 Task: Change the download speed of the network throttling profile "Slow 2Ghz" to "100 Mbit/s".
Action: Mouse moved to (1065, 27)
Screenshot: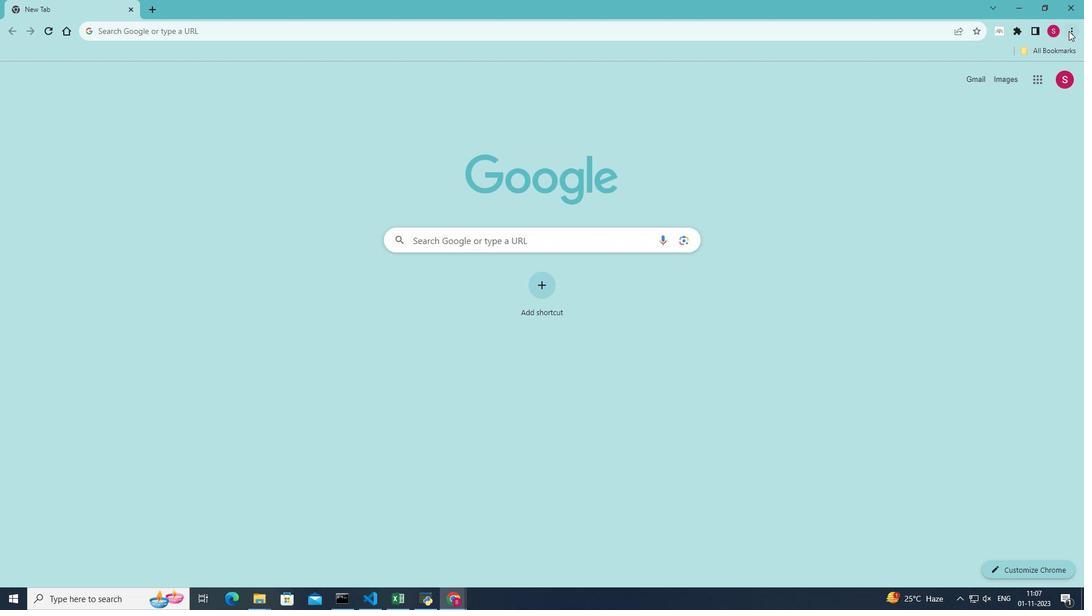 
Action: Mouse pressed left at (1065, 27)
Screenshot: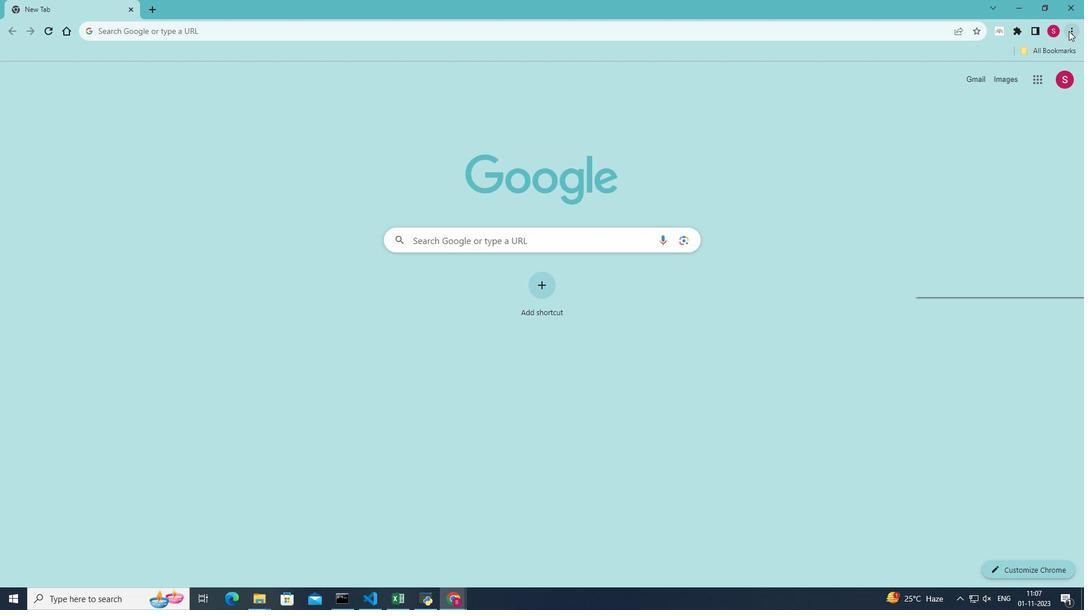 
Action: Mouse moved to (951, 200)
Screenshot: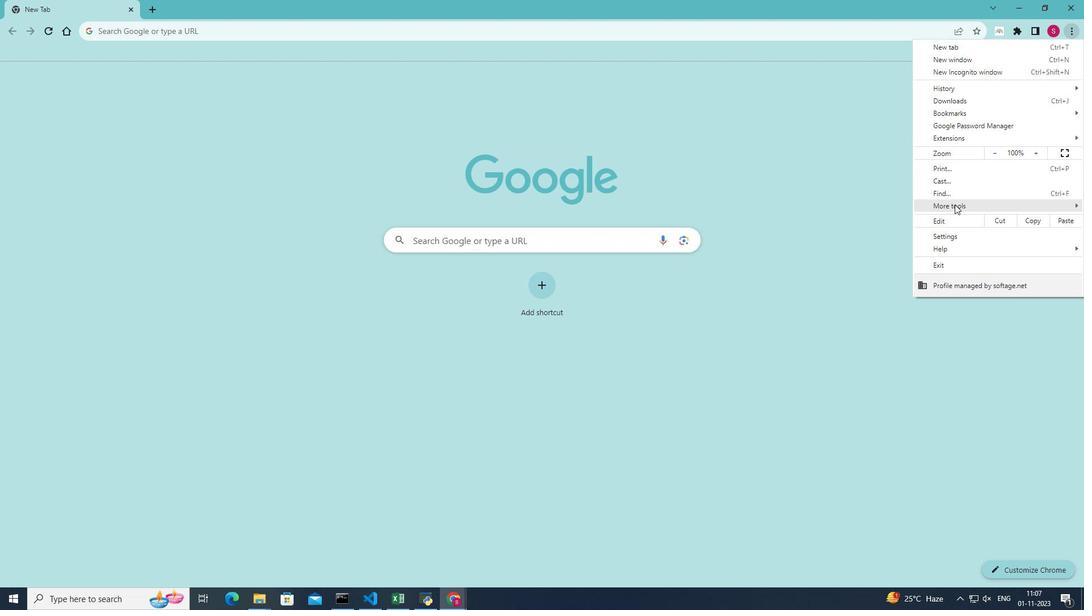 
Action: Mouse pressed left at (951, 200)
Screenshot: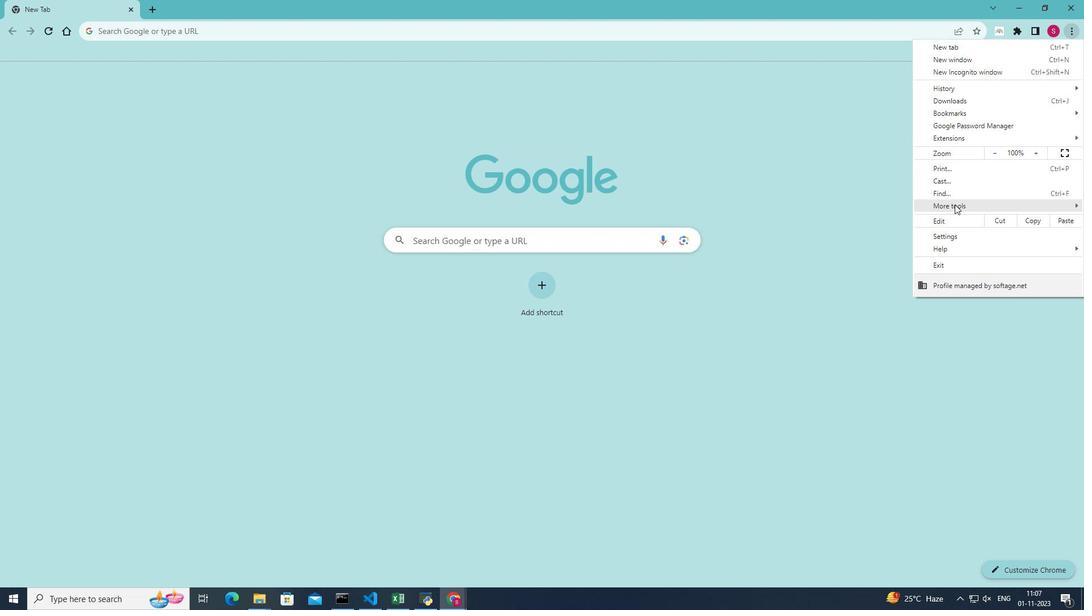 
Action: Mouse moved to (834, 284)
Screenshot: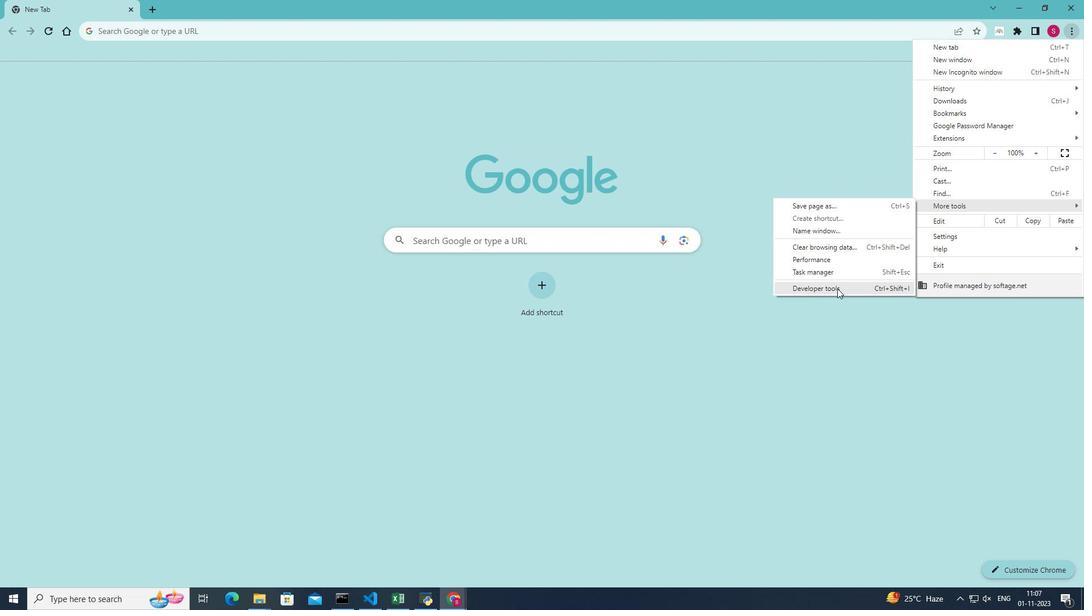
Action: Mouse pressed left at (834, 284)
Screenshot: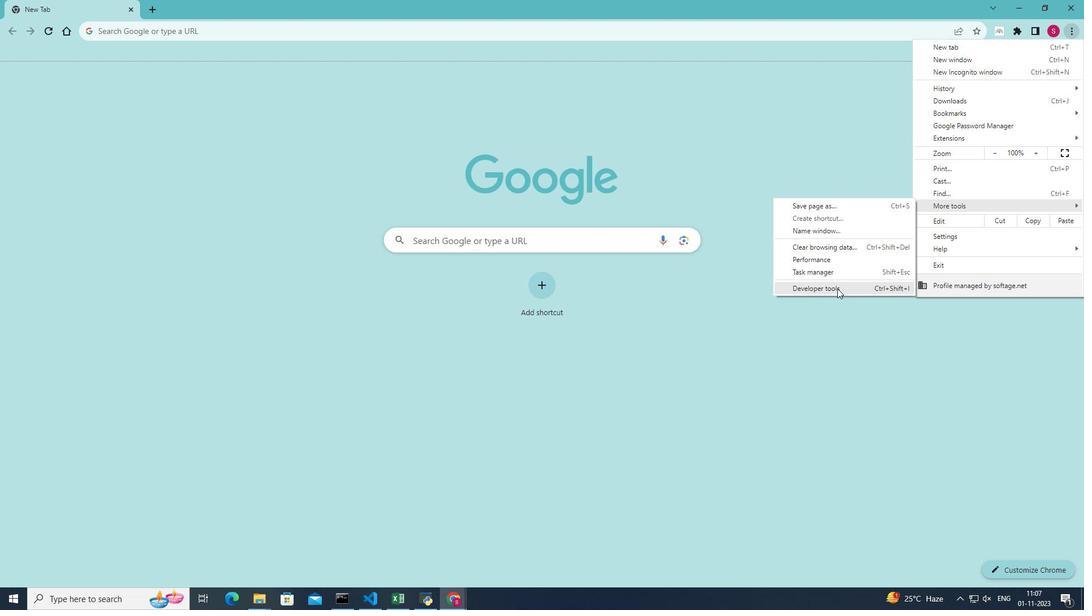 
Action: Mouse moved to (928, 64)
Screenshot: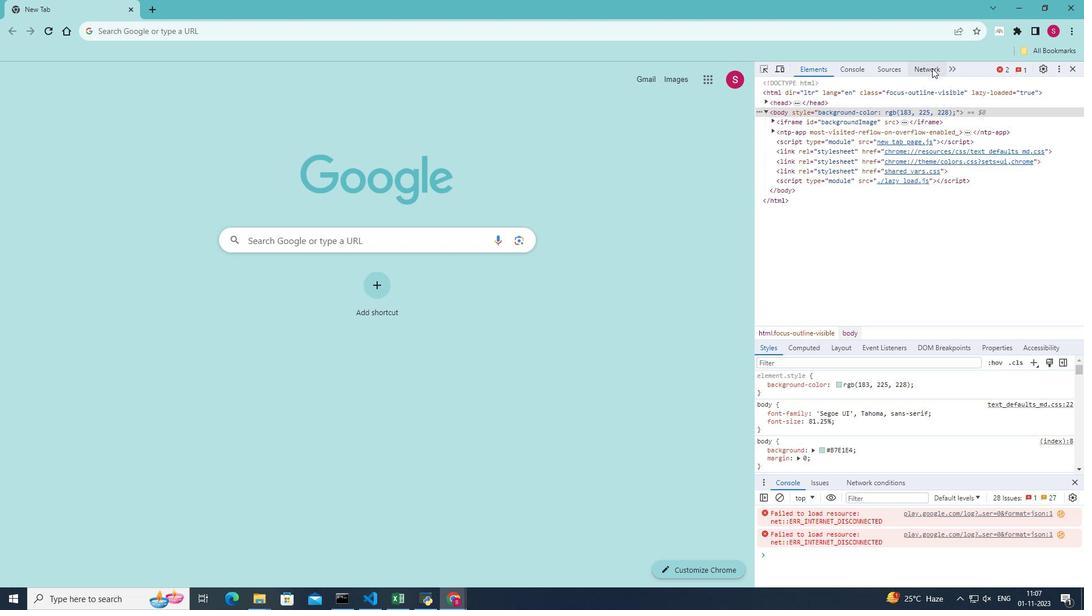 
Action: Mouse pressed left at (928, 64)
Screenshot: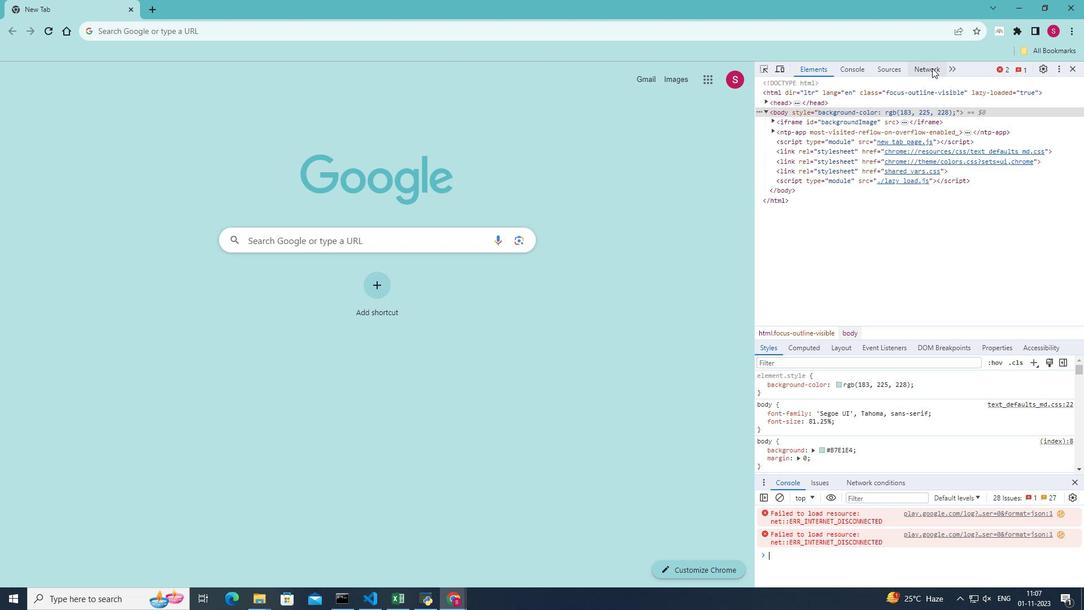 
Action: Mouse moved to (1014, 77)
Screenshot: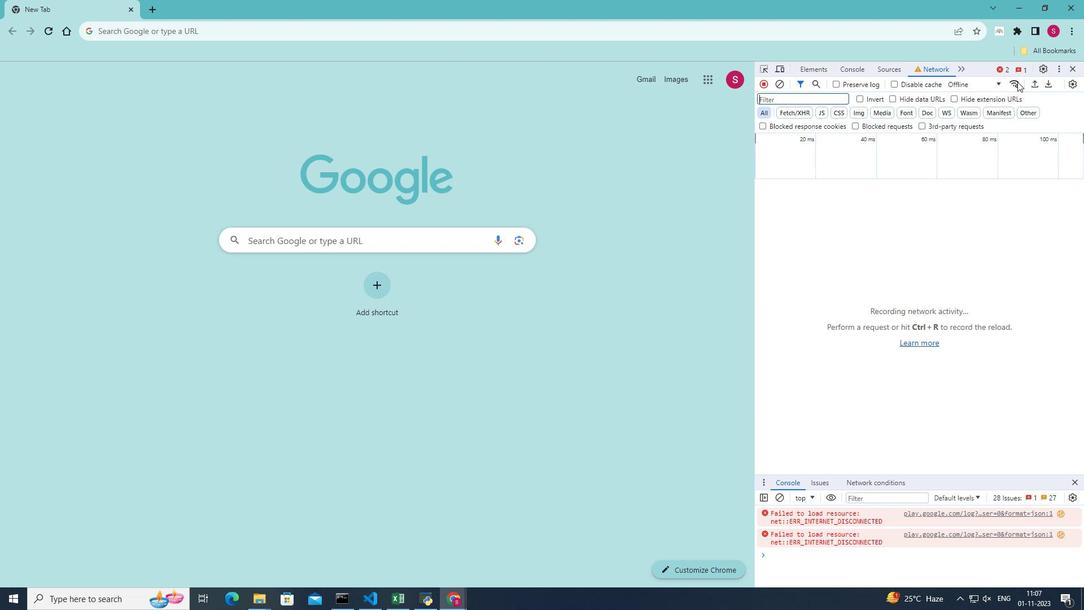 
Action: Mouse pressed left at (1014, 77)
Screenshot: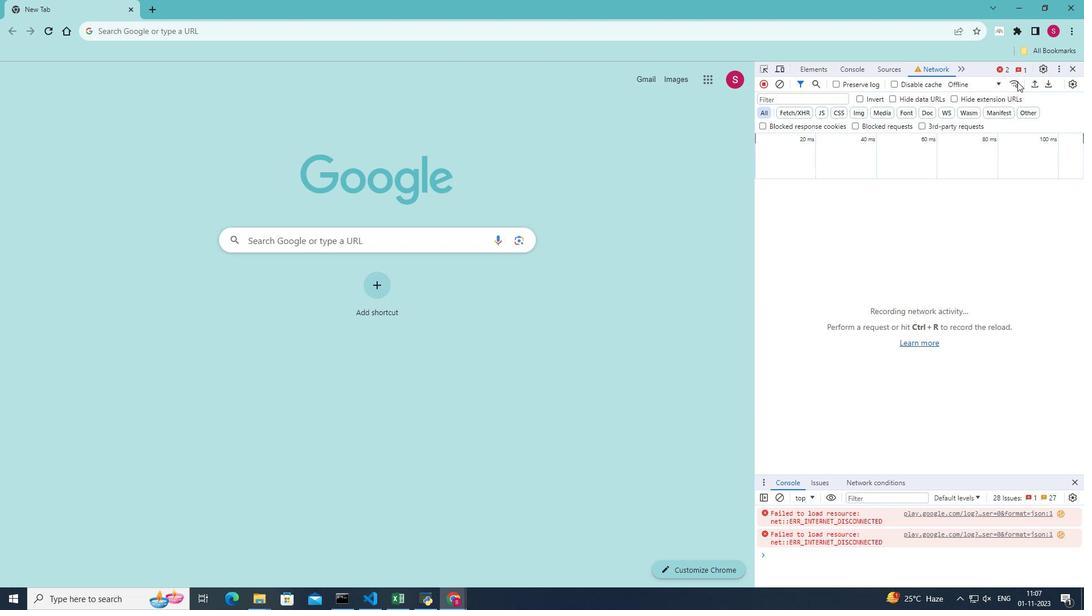 
Action: Mouse moved to (917, 530)
Screenshot: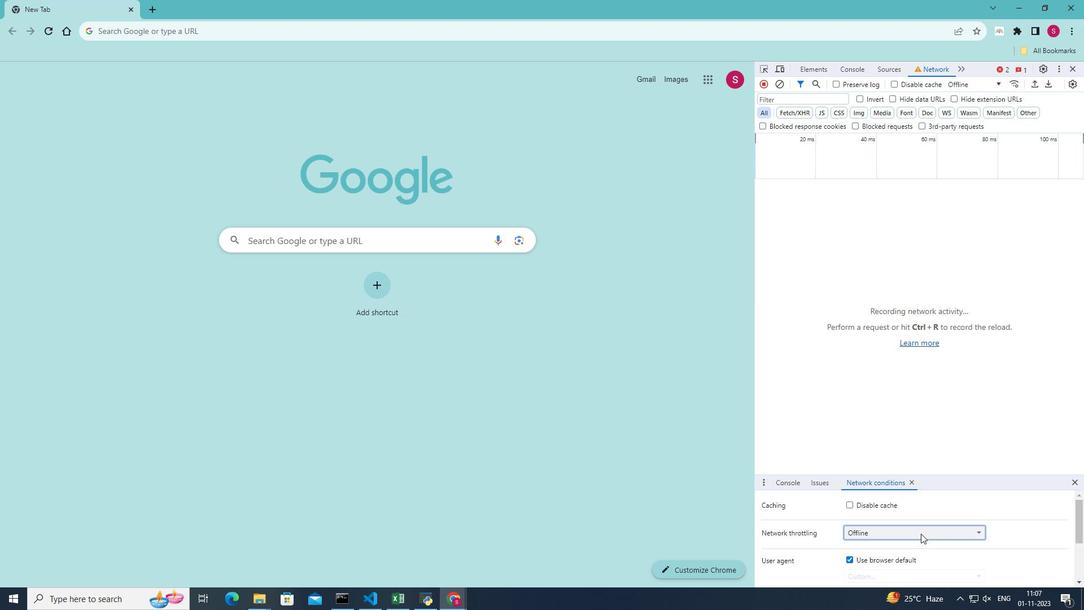 
Action: Mouse pressed left at (917, 530)
Screenshot: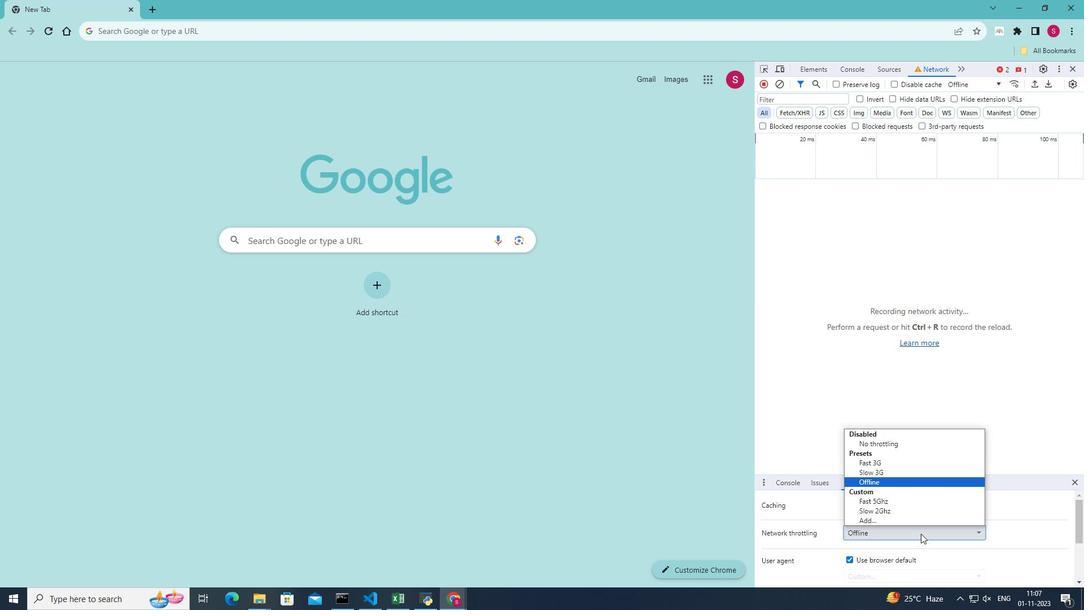 
Action: Mouse moved to (872, 514)
Screenshot: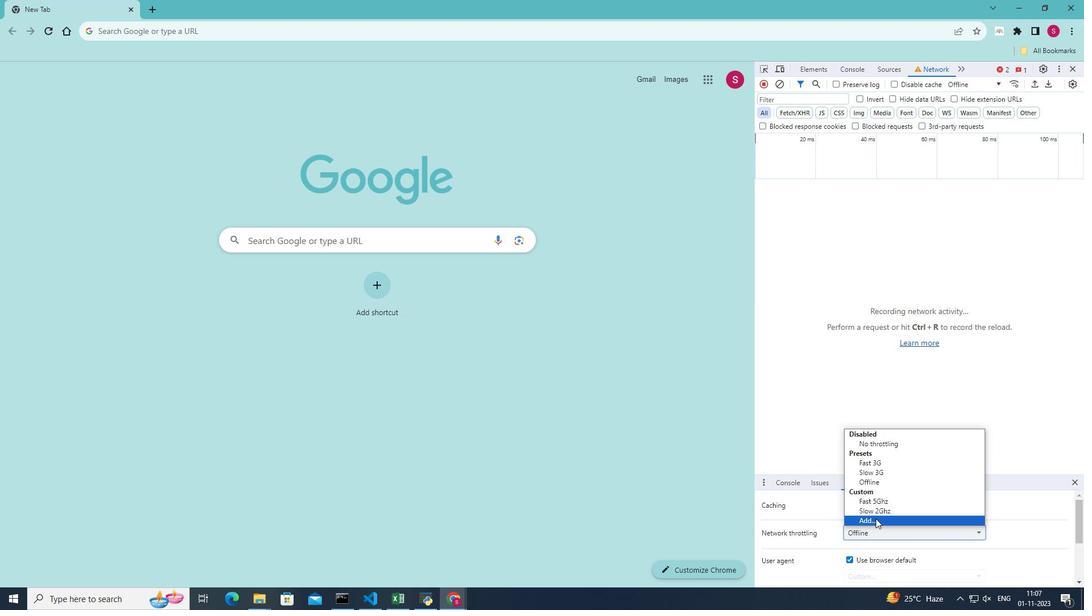 
Action: Mouse pressed left at (872, 514)
Screenshot: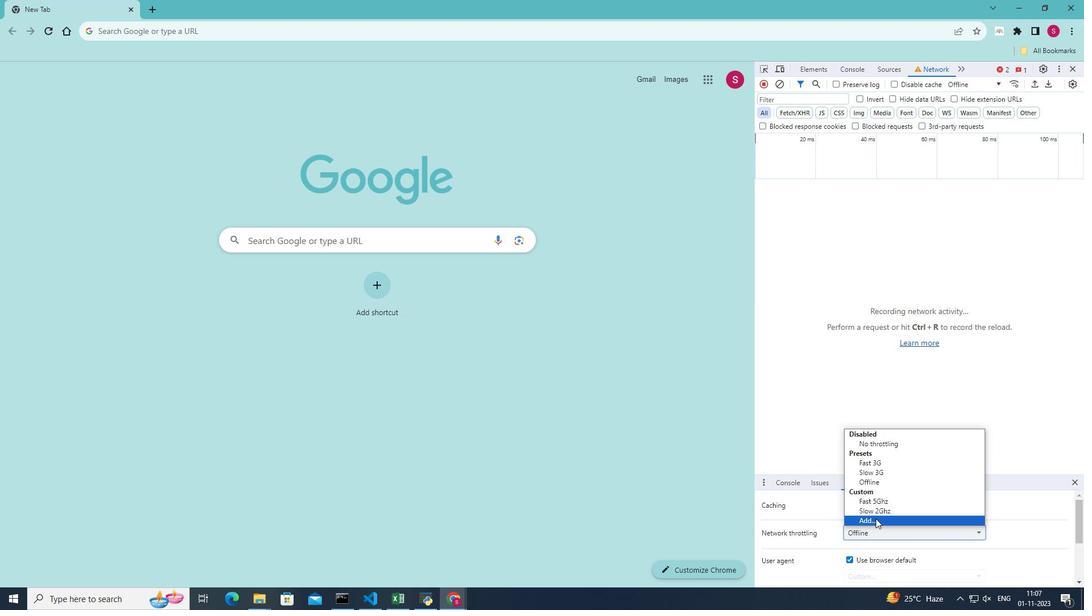 
Action: Mouse moved to (1046, 137)
Screenshot: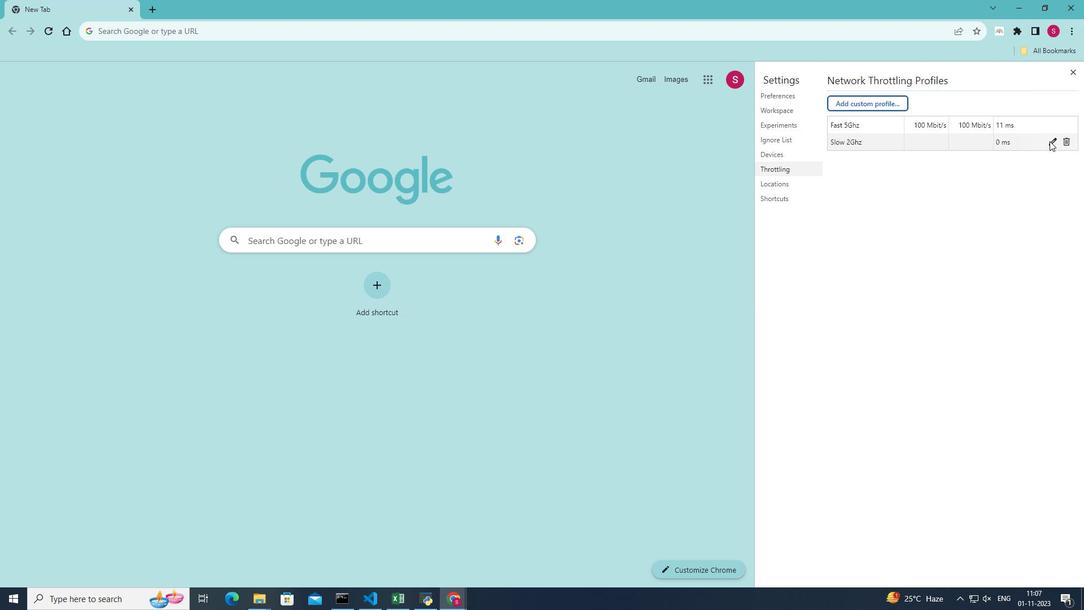 
Action: Mouse pressed left at (1046, 137)
Screenshot: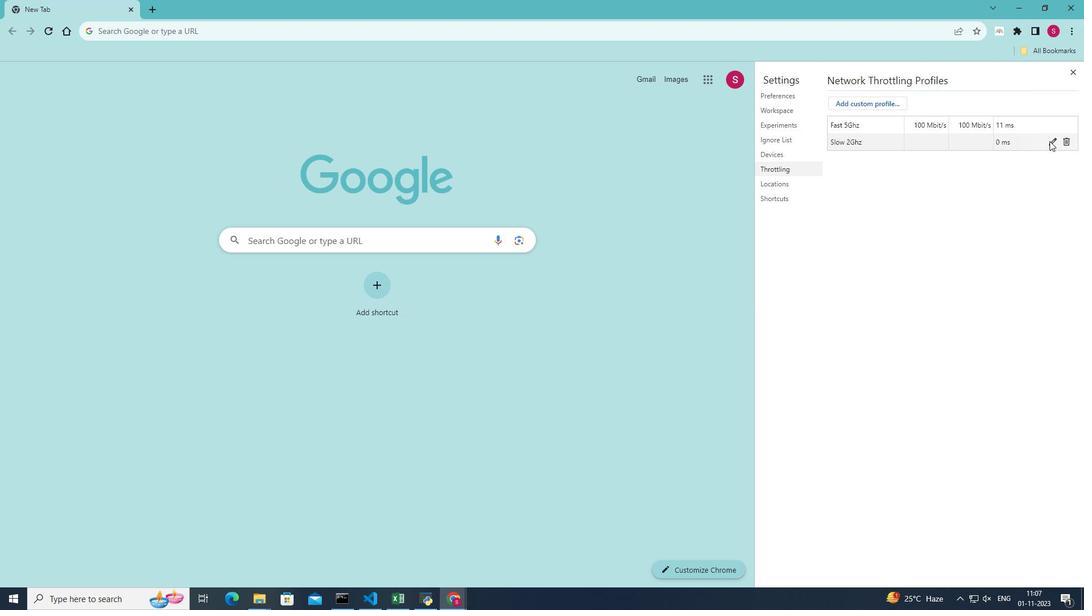 
Action: Mouse moved to (935, 159)
Screenshot: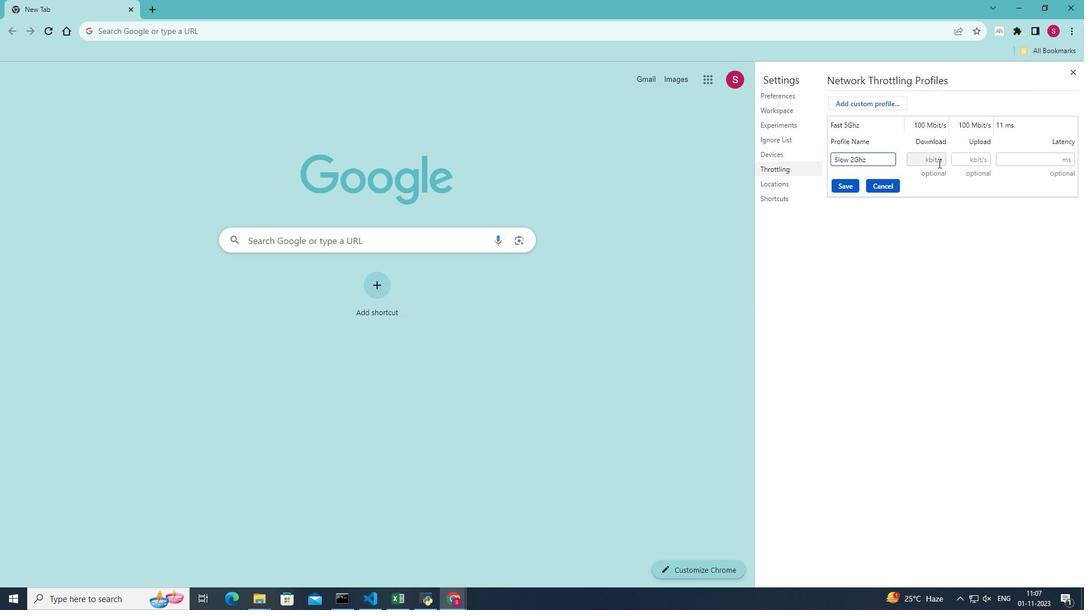 
Action: Mouse pressed left at (935, 159)
Screenshot: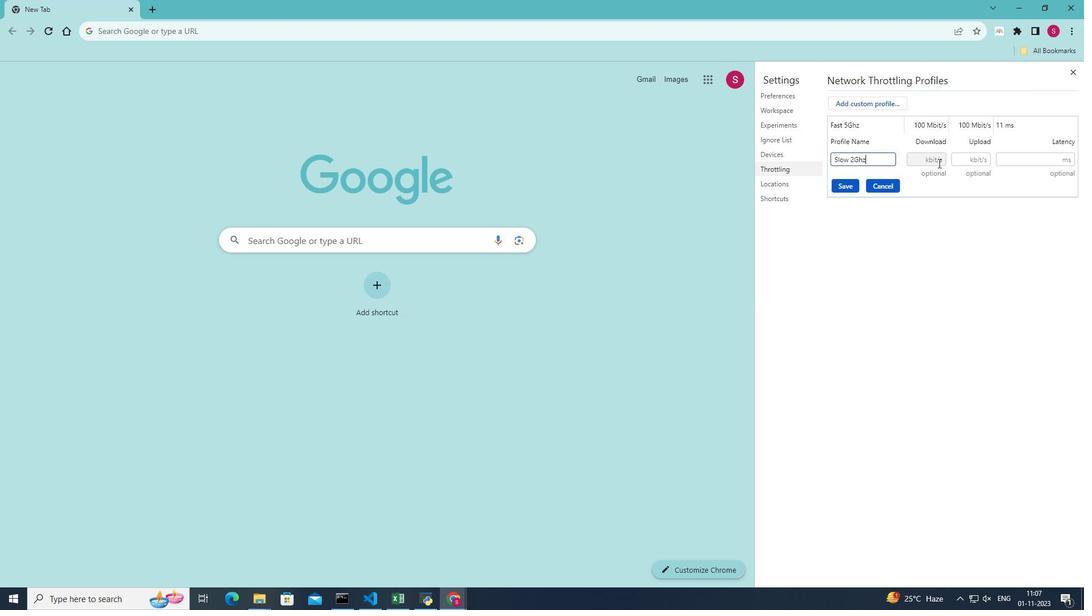 
Action: Key pressed 100000
Screenshot: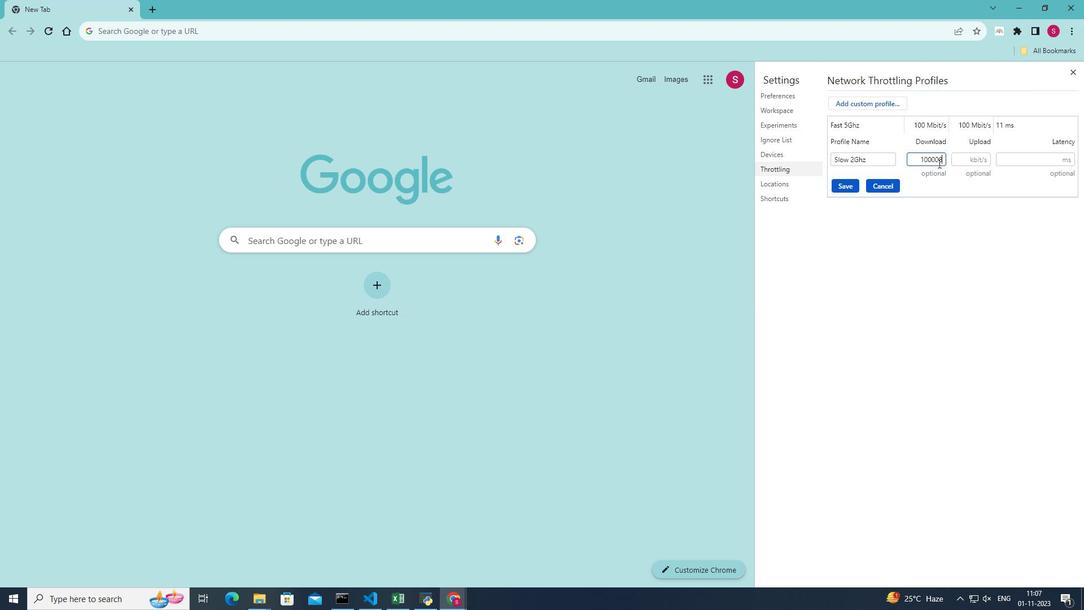 
Action: Mouse moved to (834, 185)
Screenshot: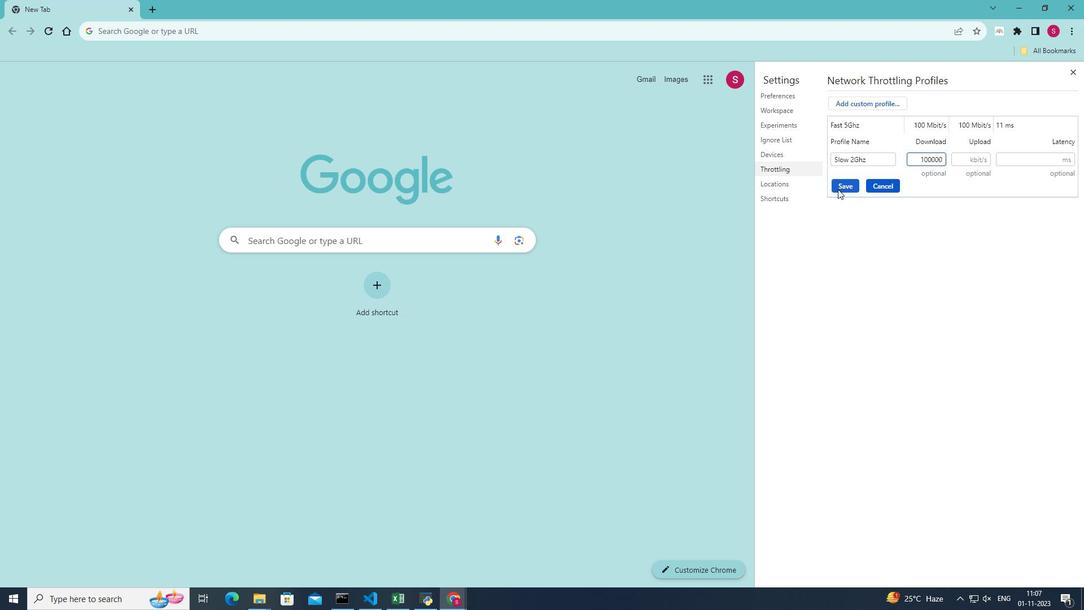 
Action: Mouse pressed left at (834, 185)
Screenshot: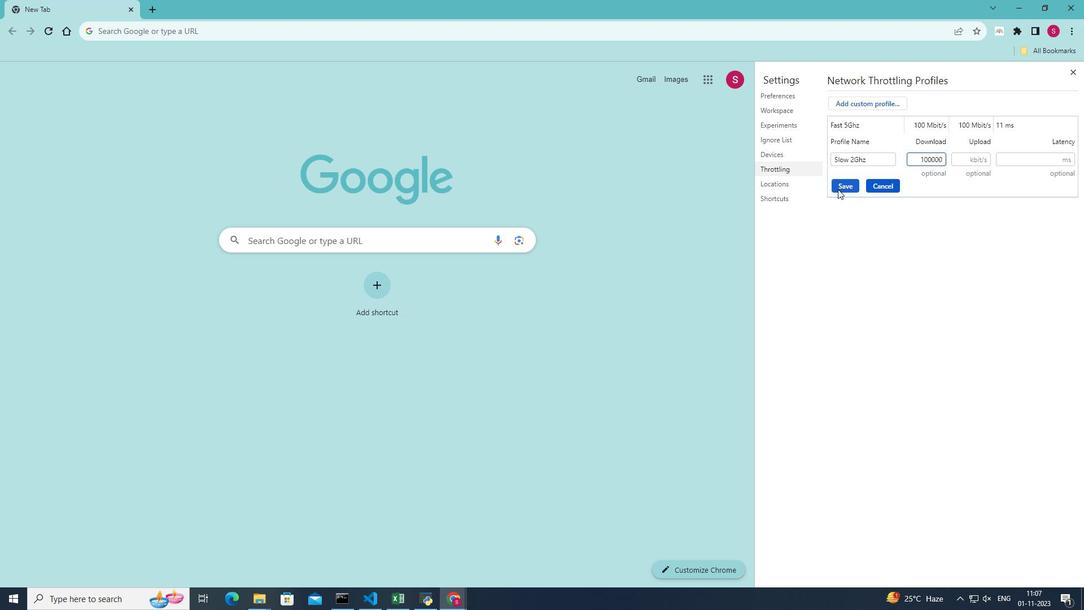 
Action: Mouse moved to (840, 189)
Screenshot: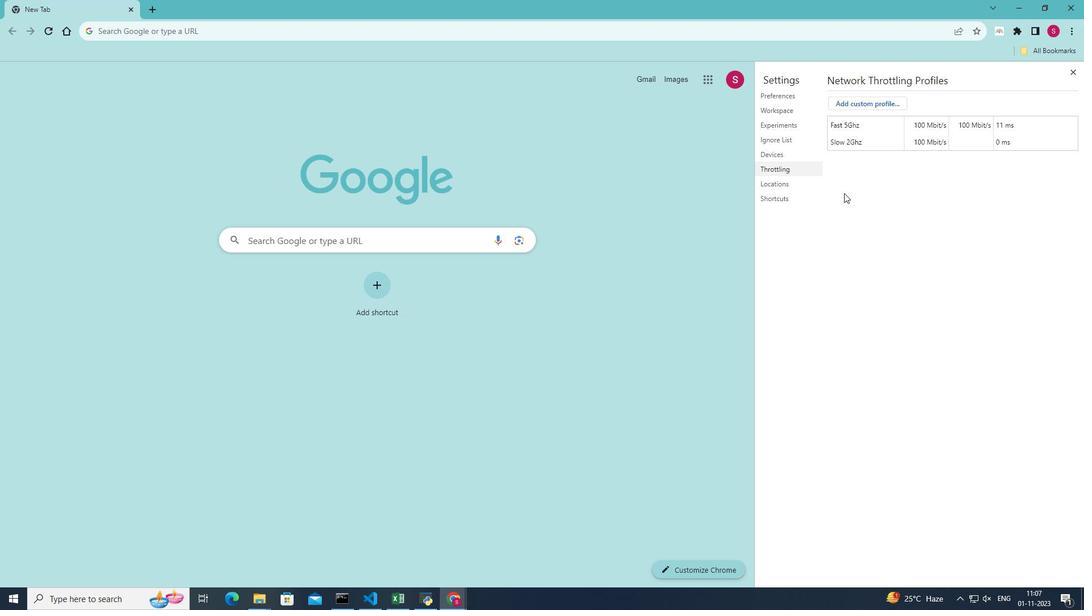 
